 Task: Create a due date automation trigger when advanced on, 2 working days after a card is due add checklist with all checklists complete at 11:00 AM.
Action: Mouse moved to (1034, 79)
Screenshot: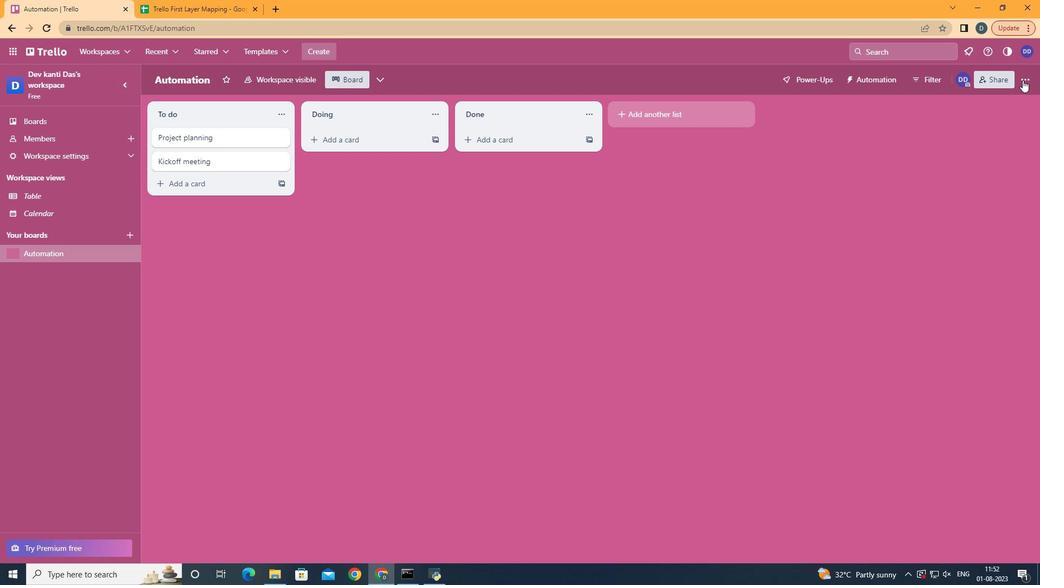 
Action: Mouse pressed left at (1034, 79)
Screenshot: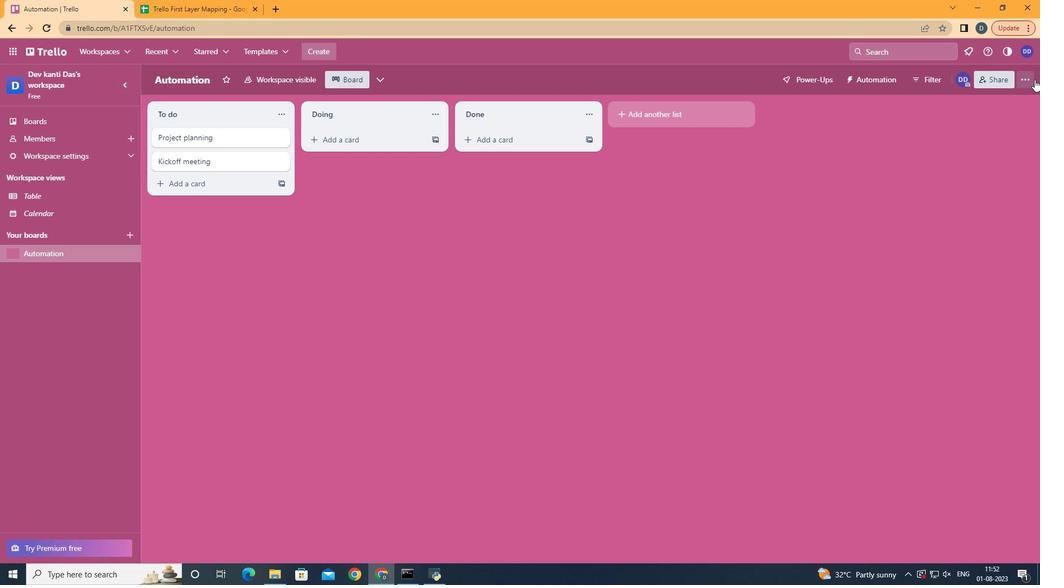 
Action: Mouse moved to (1033, 79)
Screenshot: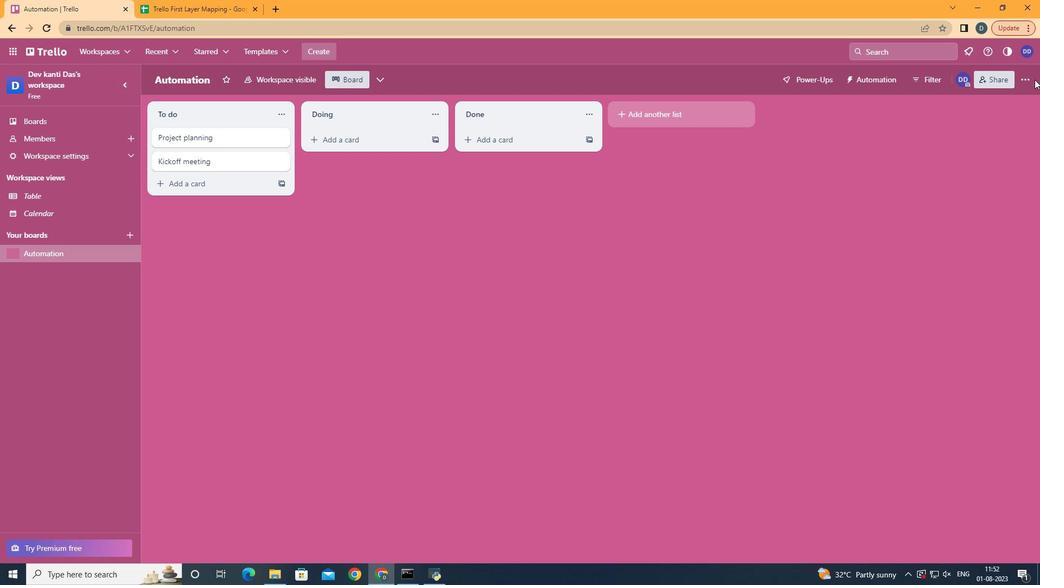 
Action: Mouse pressed left at (1033, 79)
Screenshot: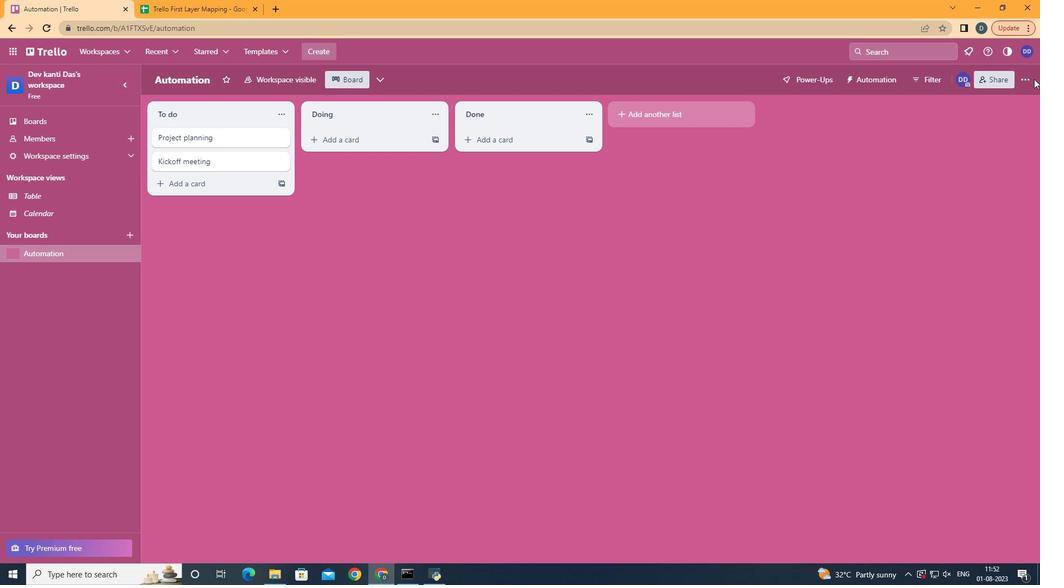 
Action: Mouse moved to (940, 235)
Screenshot: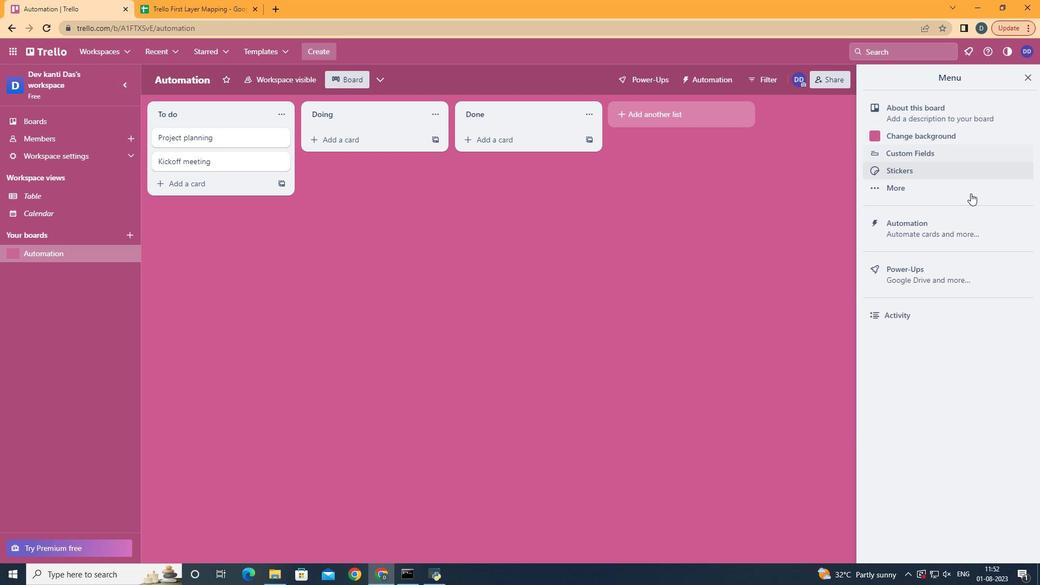 
Action: Mouse pressed left at (940, 235)
Screenshot: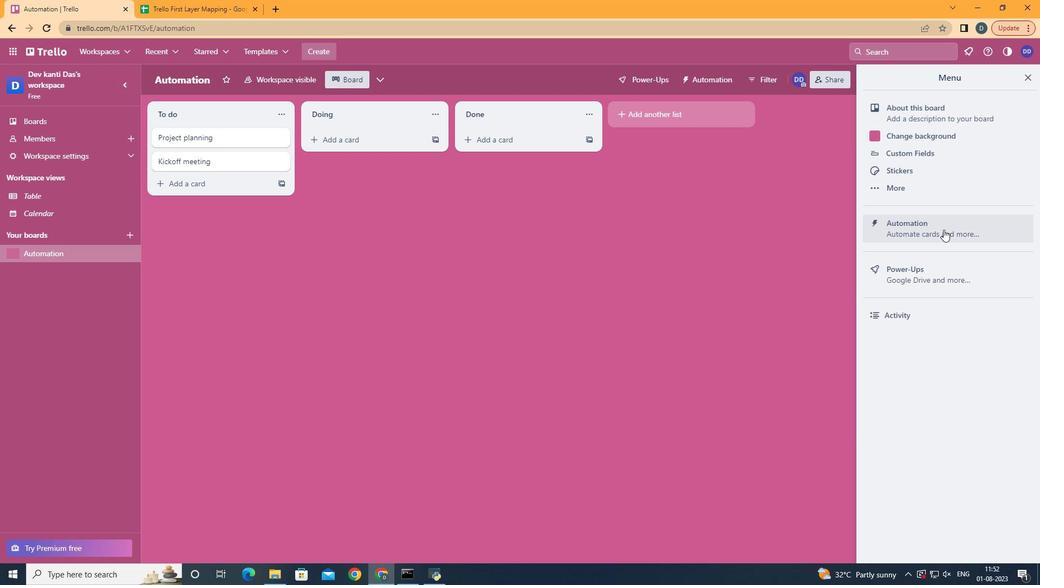 
Action: Mouse moved to (229, 223)
Screenshot: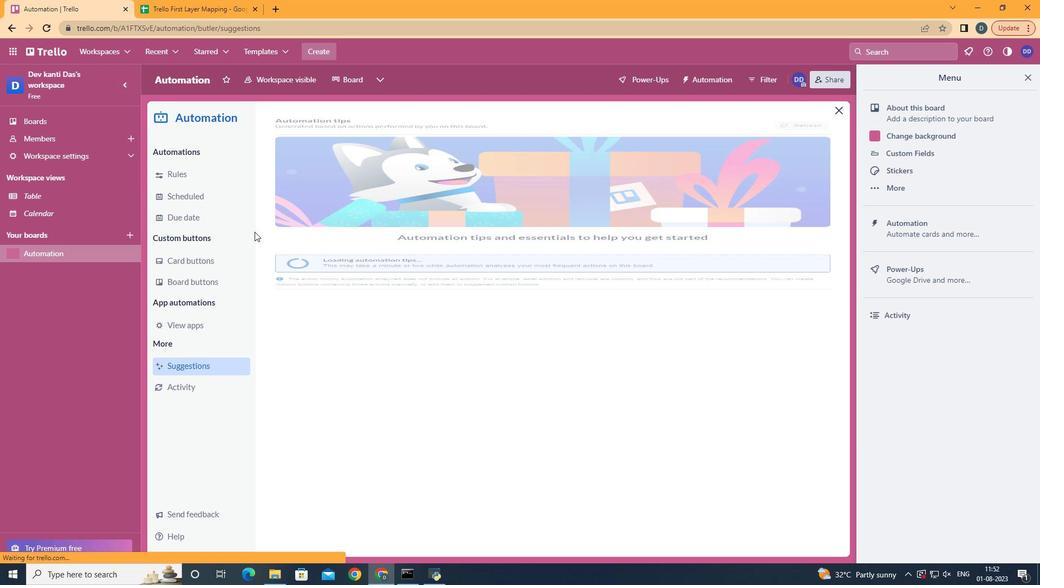 
Action: Mouse pressed left at (229, 223)
Screenshot: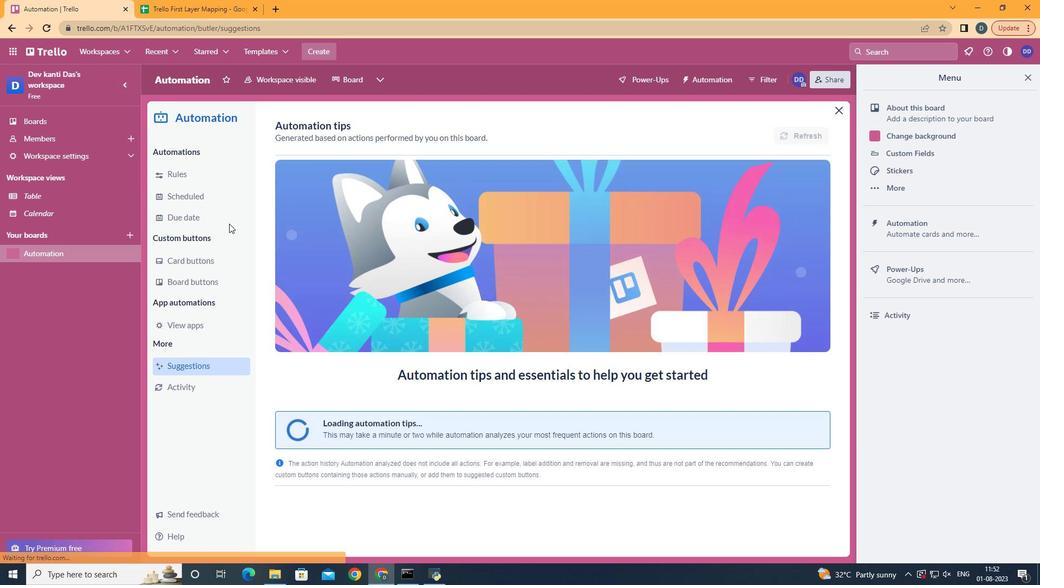 
Action: Mouse moved to (774, 124)
Screenshot: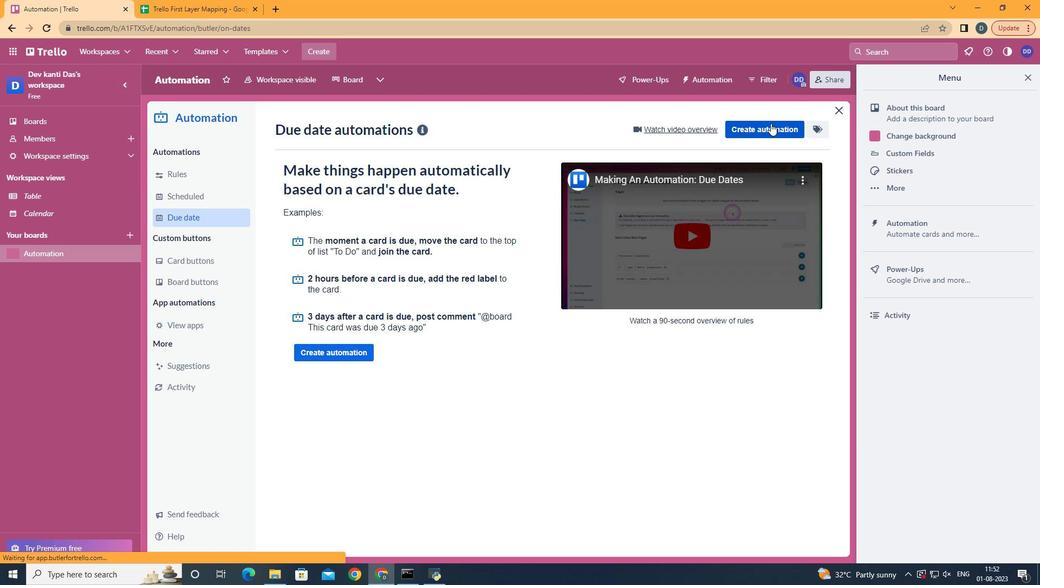 
Action: Mouse pressed left at (774, 124)
Screenshot: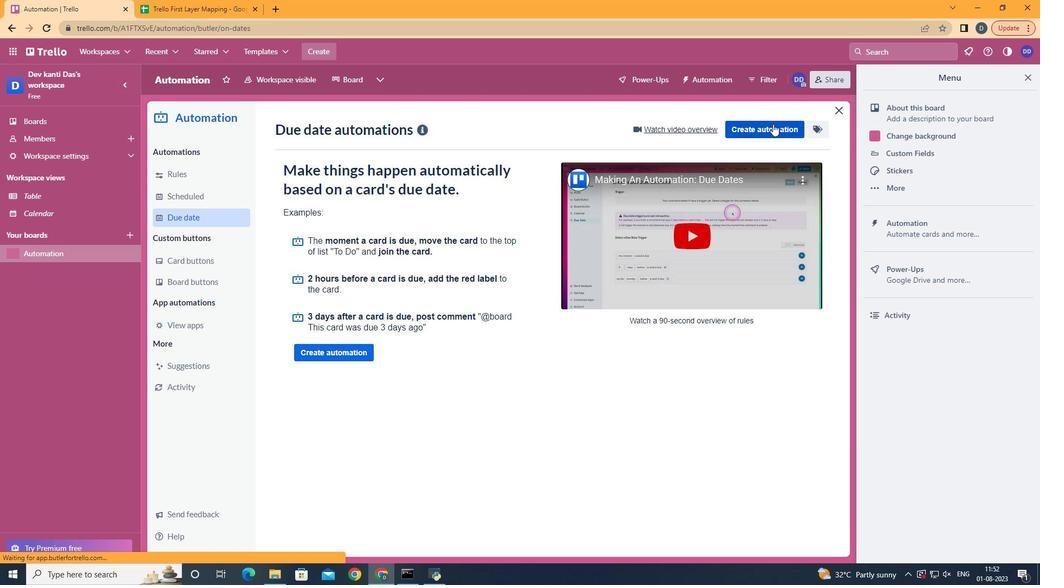 
Action: Mouse moved to (559, 224)
Screenshot: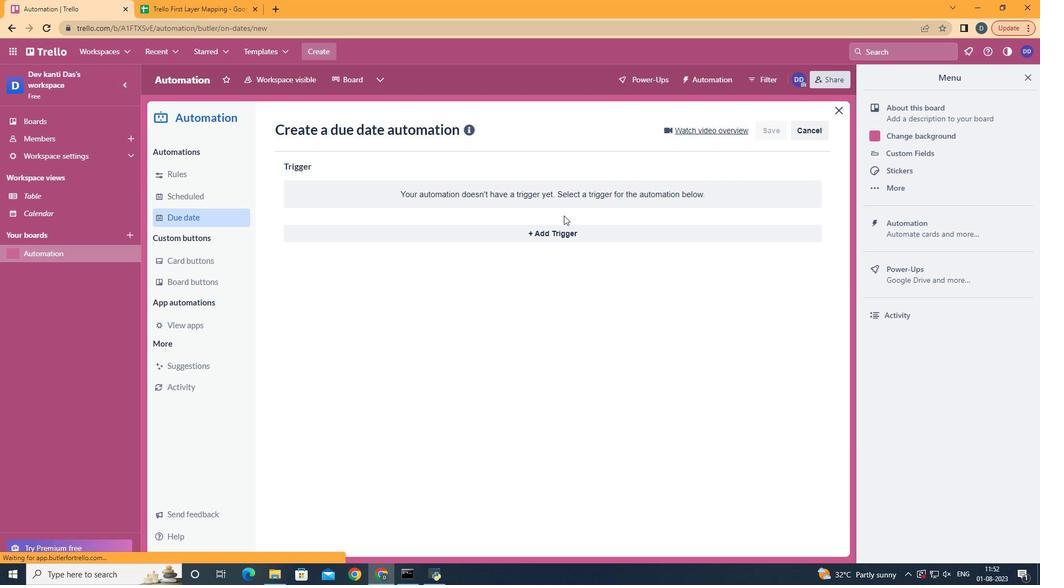 
Action: Mouse pressed left at (559, 224)
Screenshot: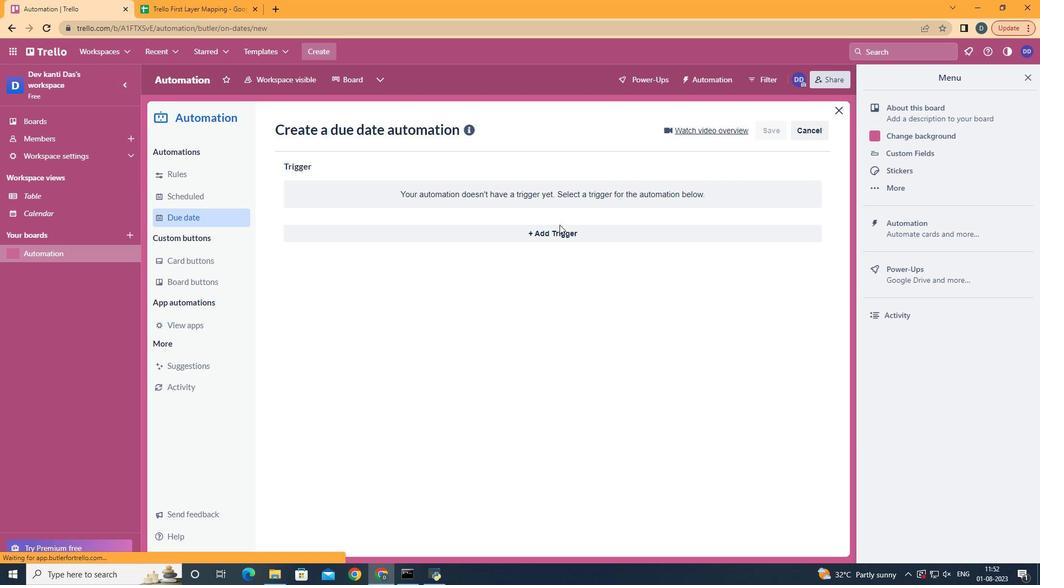 
Action: Mouse moved to (560, 227)
Screenshot: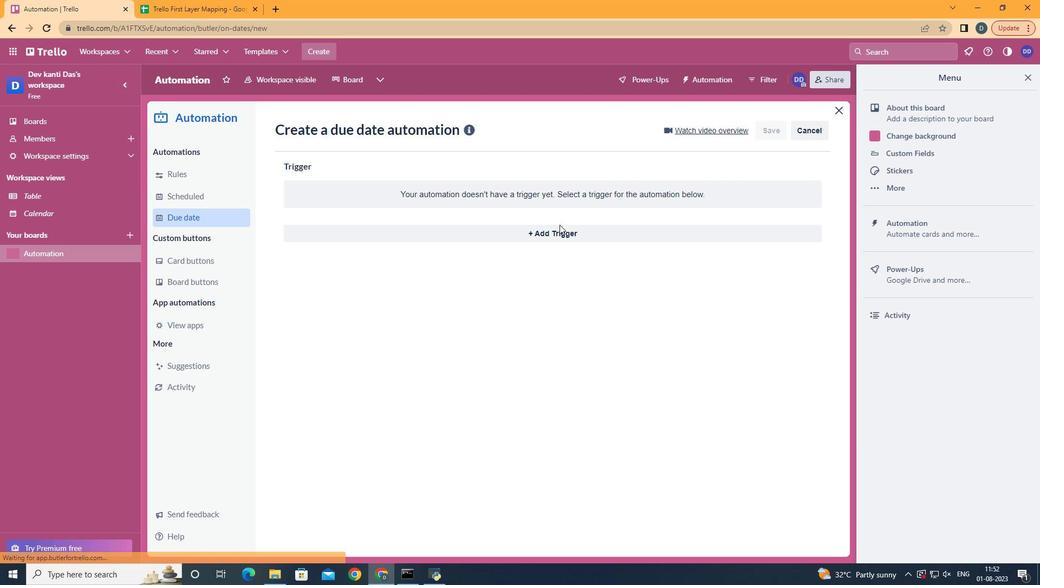 
Action: Mouse pressed left at (560, 227)
Screenshot: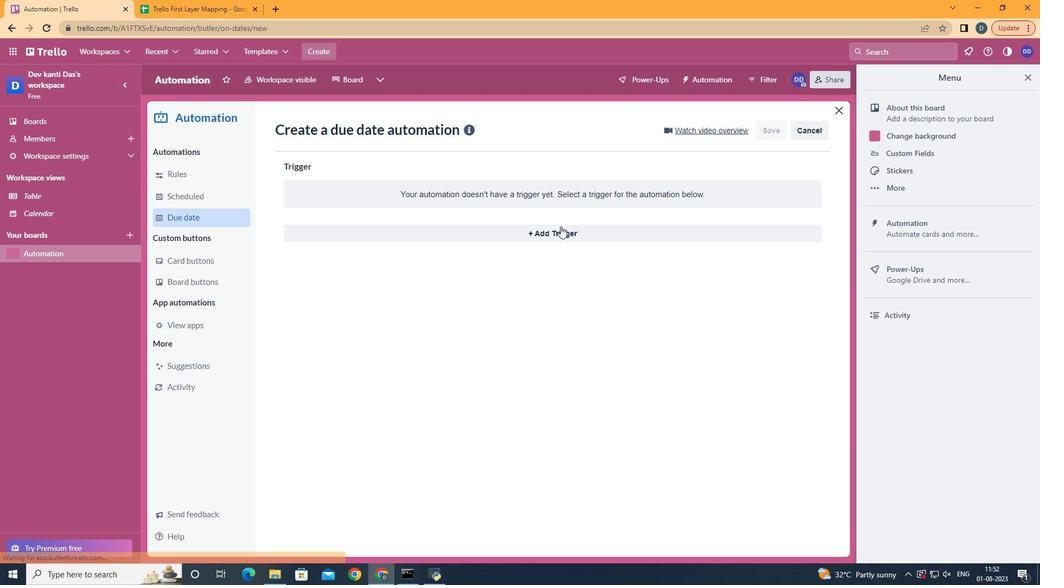 
Action: Mouse moved to (357, 436)
Screenshot: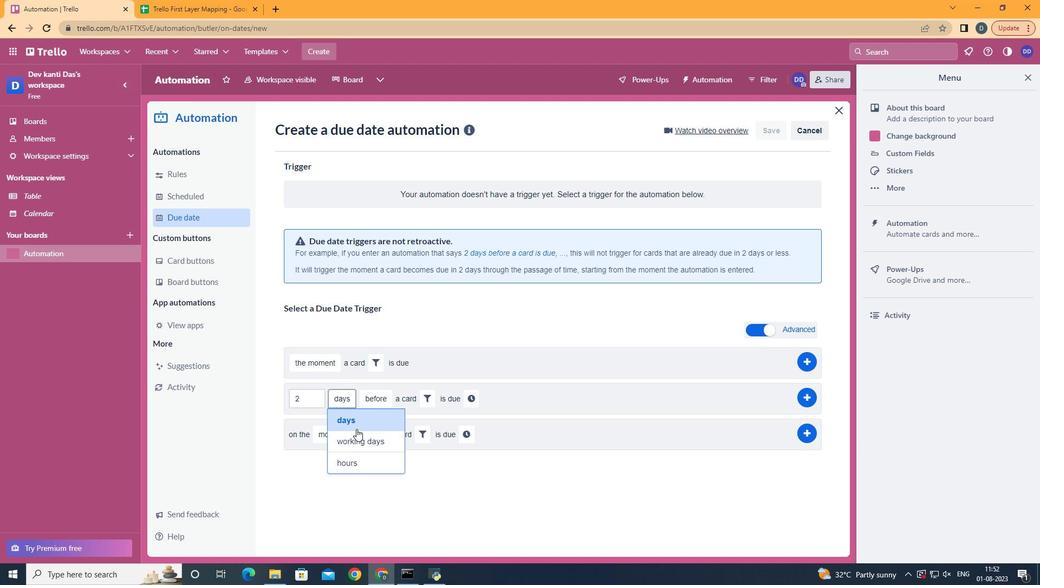 
Action: Mouse pressed left at (357, 436)
Screenshot: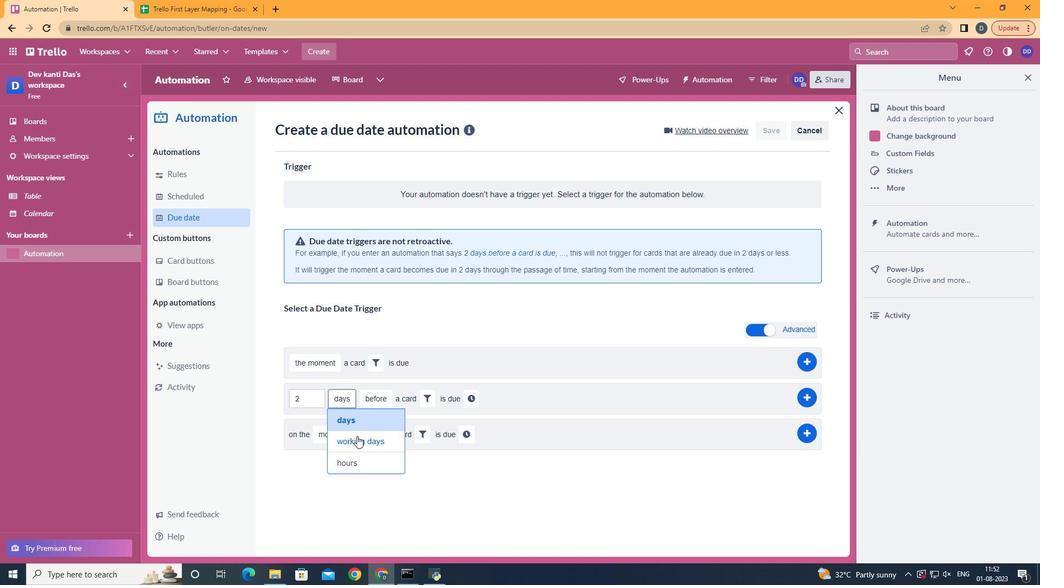 
Action: Mouse moved to (403, 444)
Screenshot: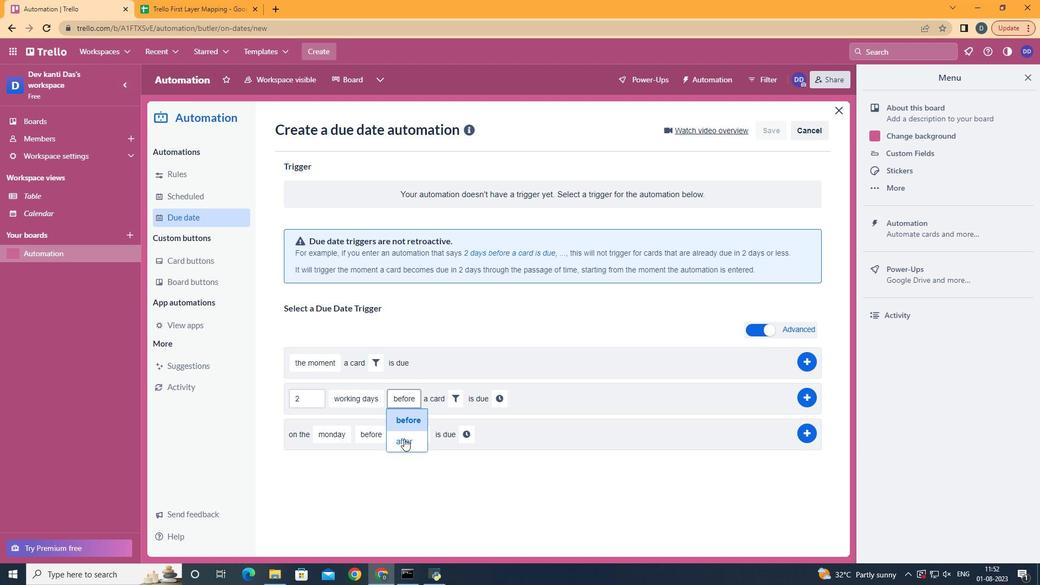 
Action: Mouse pressed left at (403, 444)
Screenshot: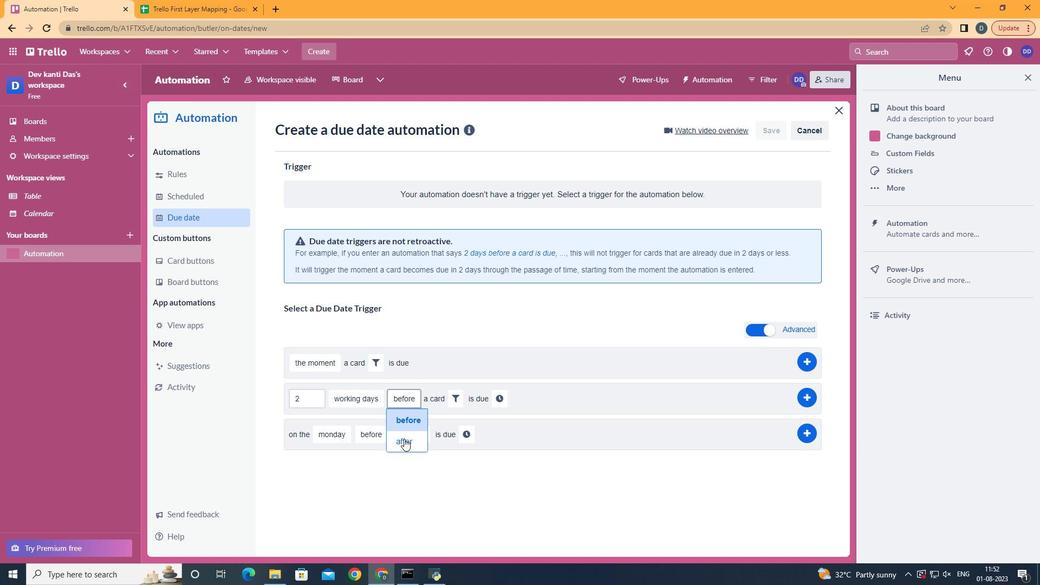 
Action: Mouse moved to (447, 389)
Screenshot: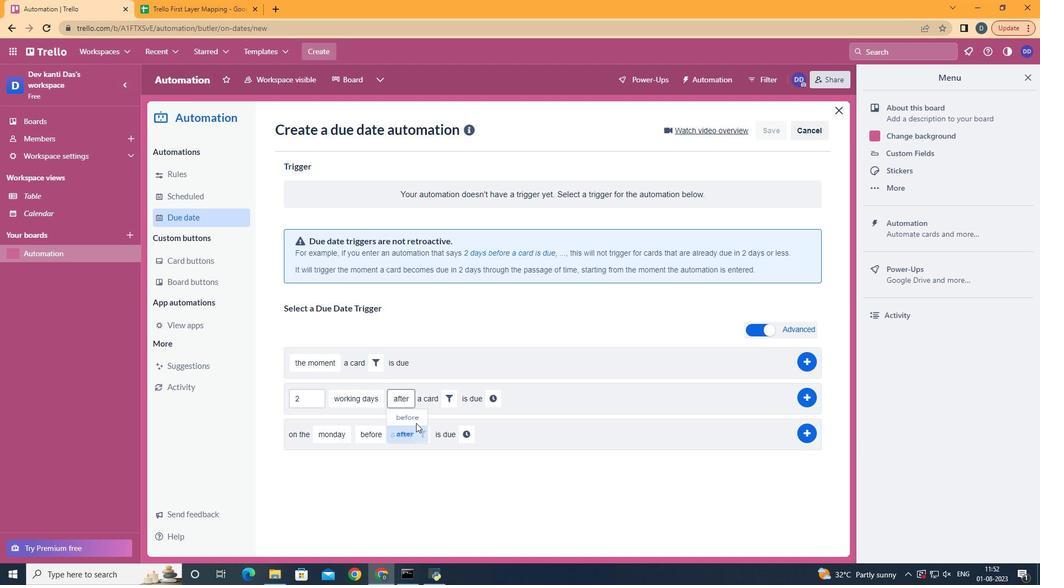 
Action: Mouse pressed left at (447, 389)
Screenshot: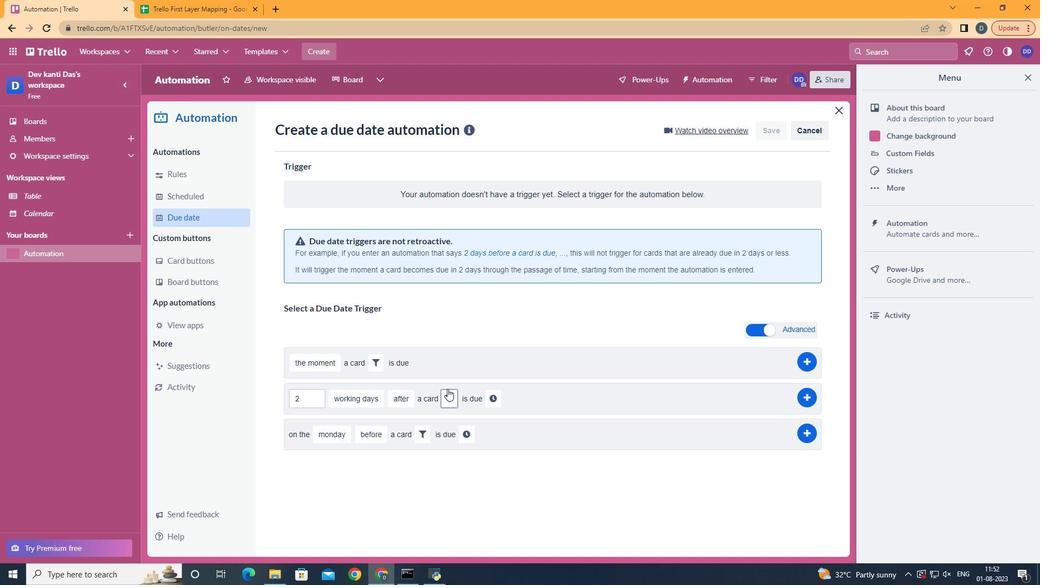 
Action: Mouse moved to (548, 439)
Screenshot: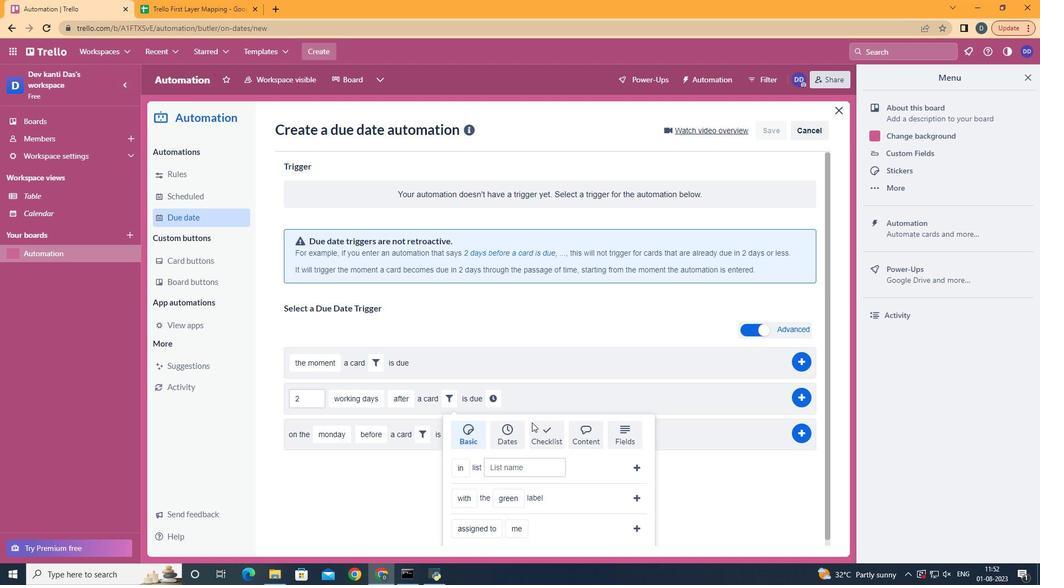 
Action: Mouse pressed left at (548, 439)
Screenshot: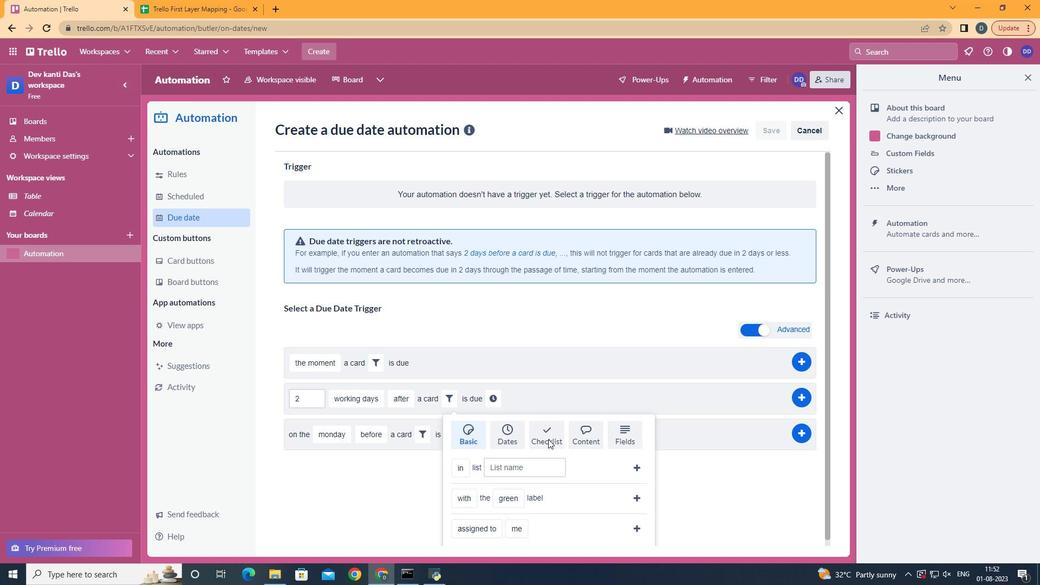 
Action: Mouse moved to (556, 357)
Screenshot: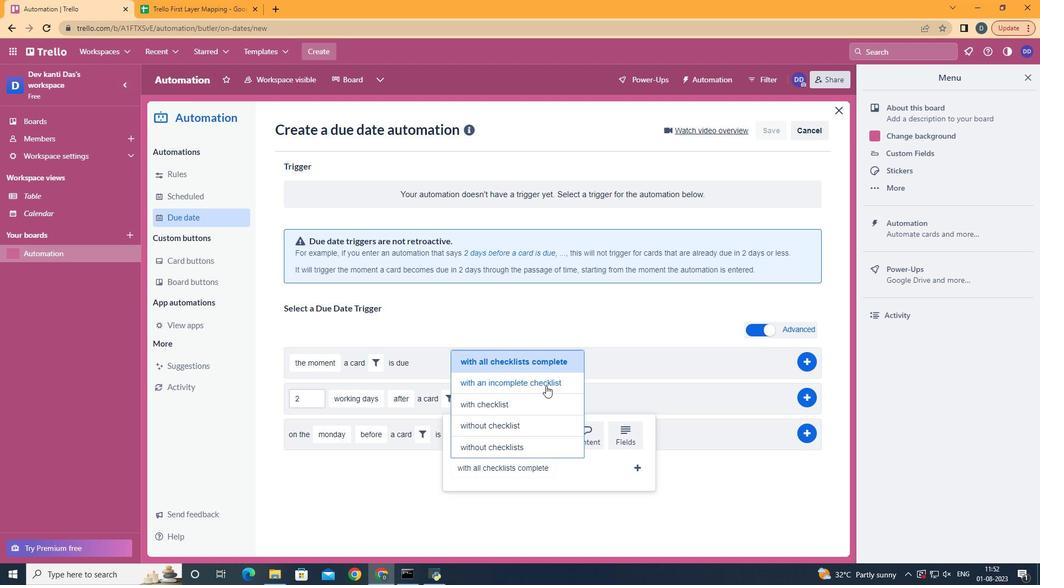 
Action: Mouse pressed left at (556, 357)
Screenshot: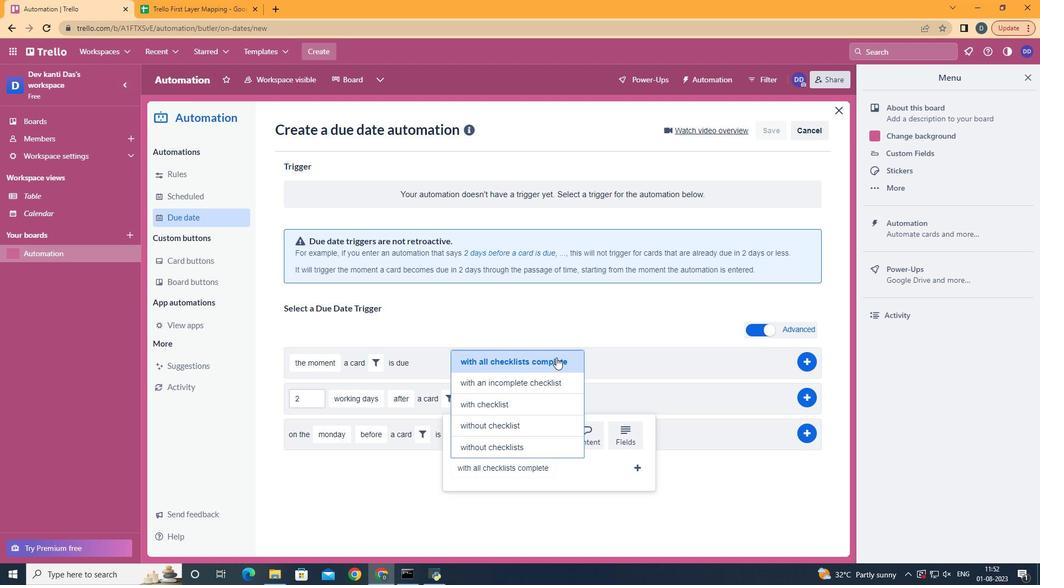 
Action: Mouse moved to (631, 470)
Screenshot: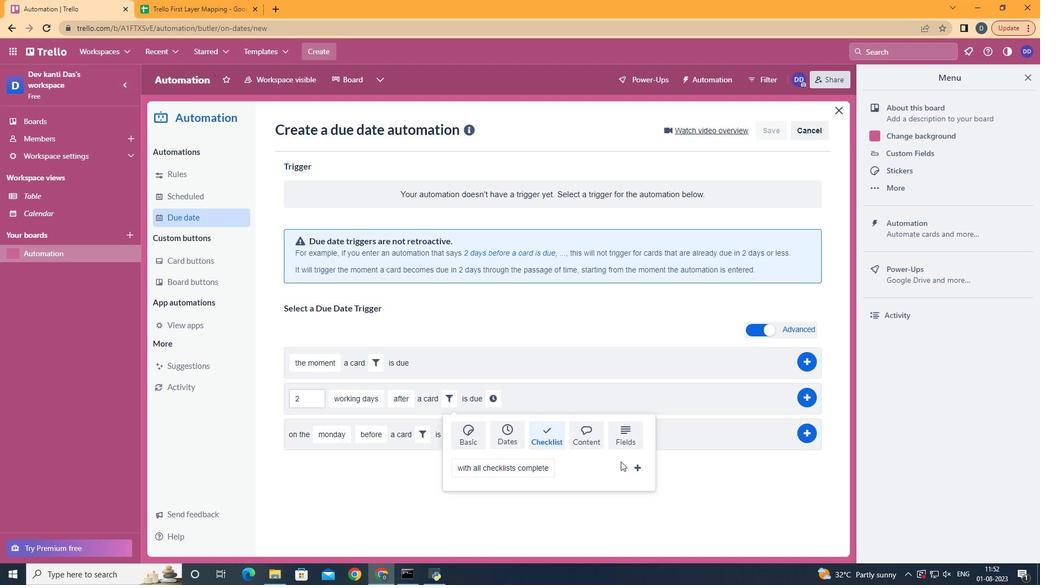 
Action: Mouse pressed left at (631, 470)
Screenshot: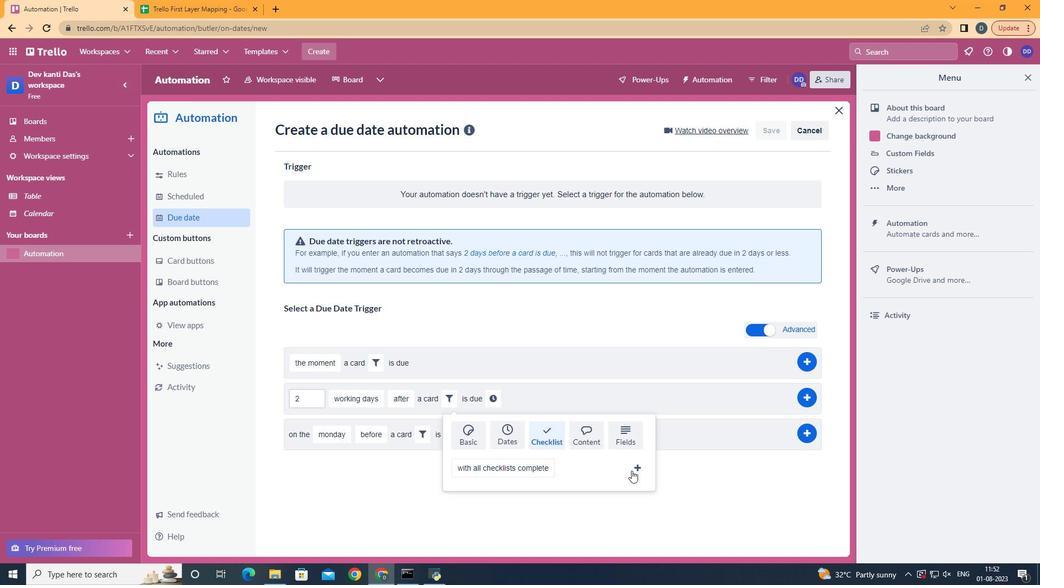 
Action: Mouse moved to (611, 398)
Screenshot: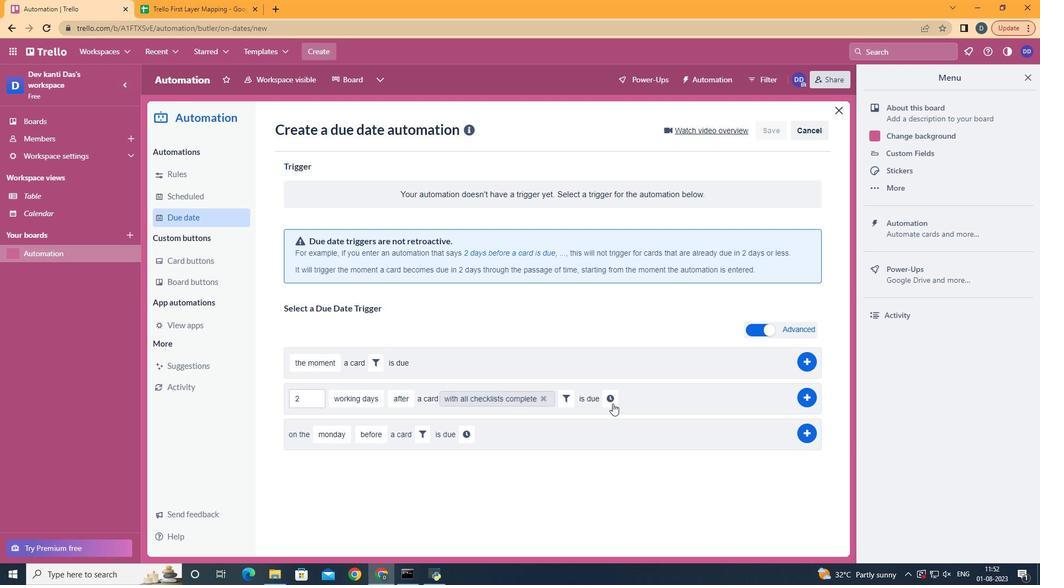 
Action: Mouse pressed left at (611, 398)
Screenshot: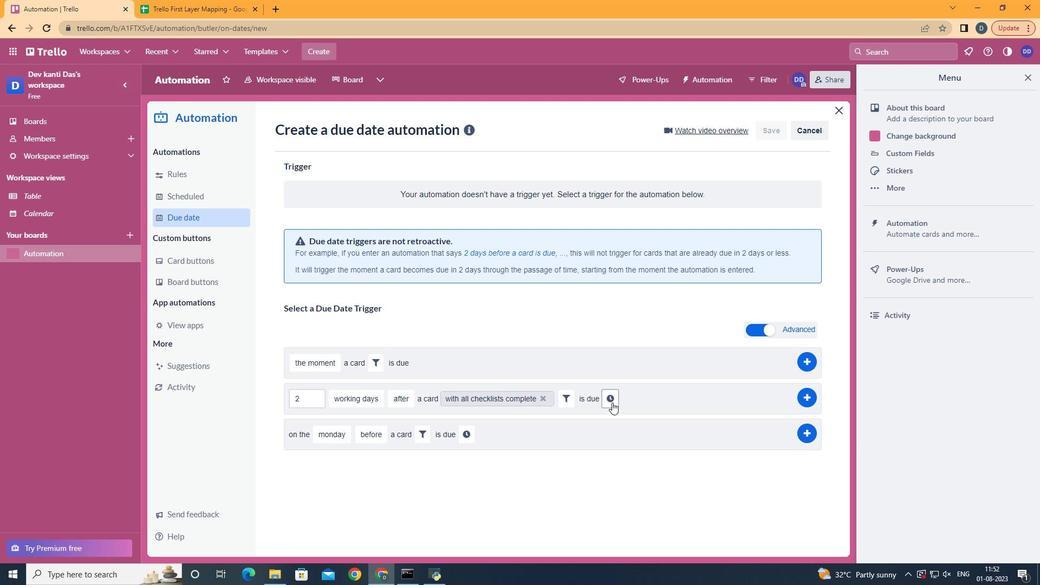 
Action: Mouse moved to (675, 401)
Screenshot: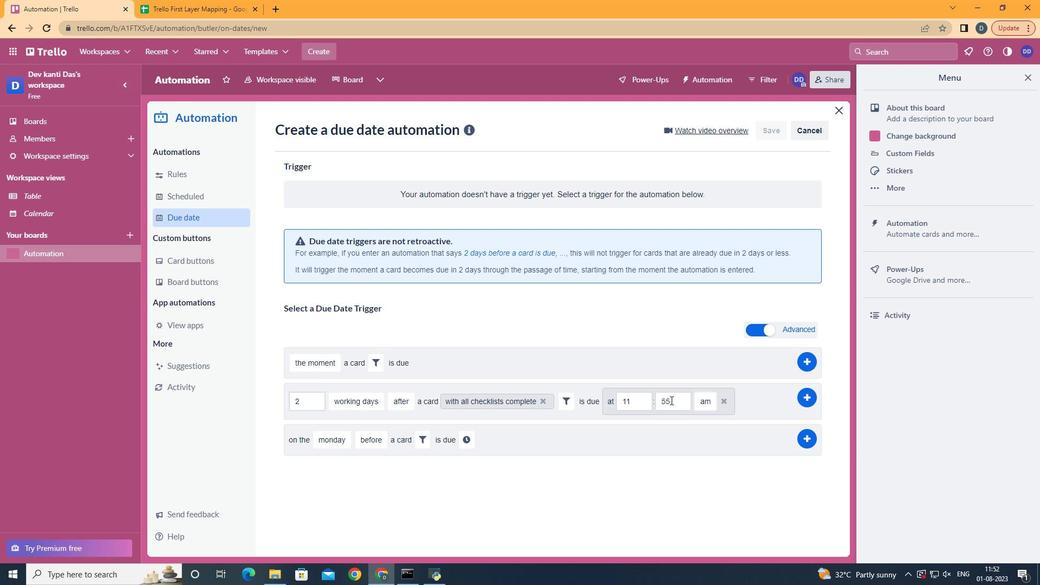 
Action: Mouse pressed left at (675, 401)
Screenshot: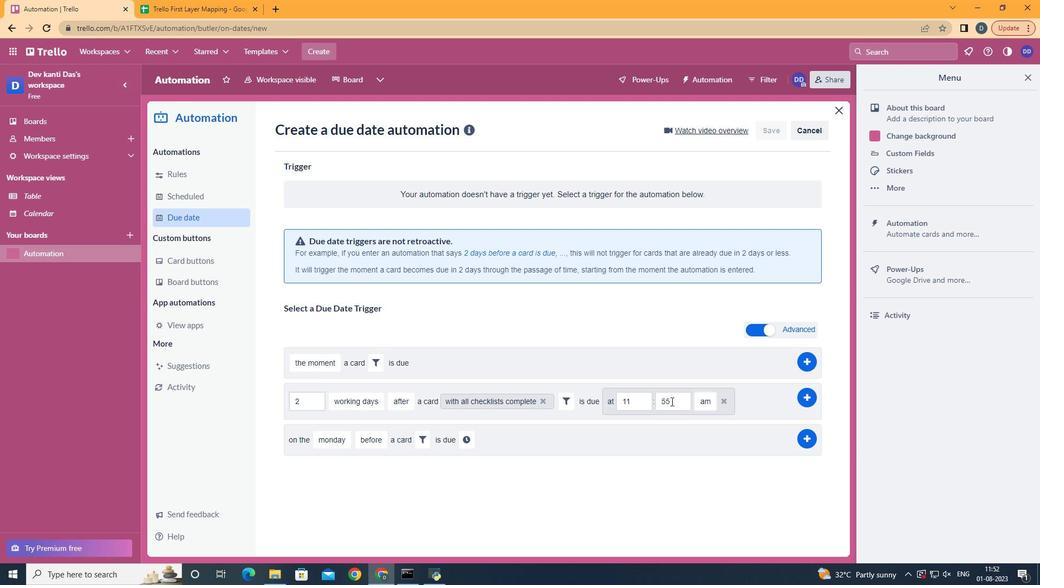
Action: Key pressed <Key.backspace><Key.backspace>00
Screenshot: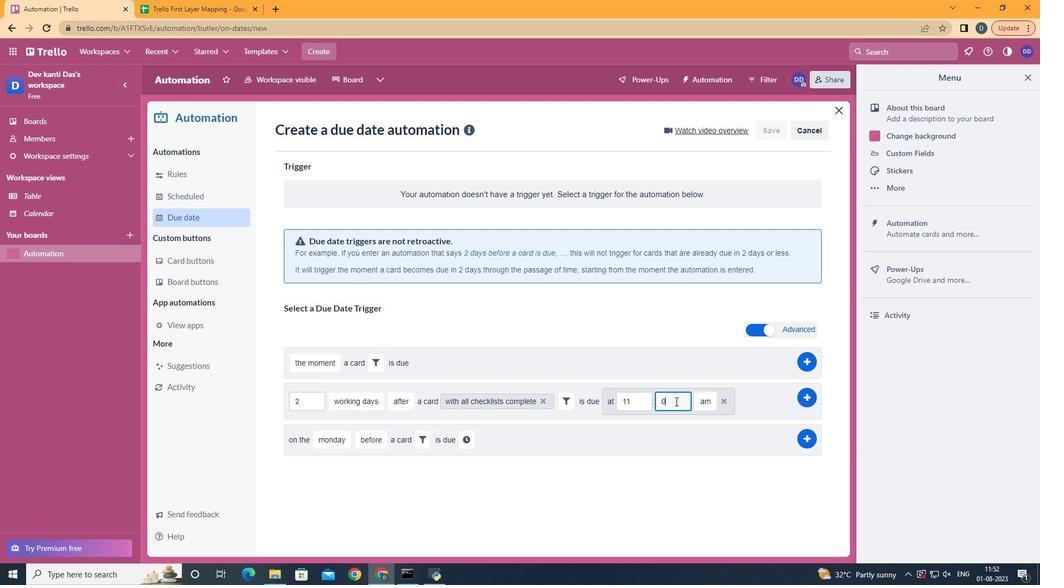 
Action: Mouse moved to (810, 399)
Screenshot: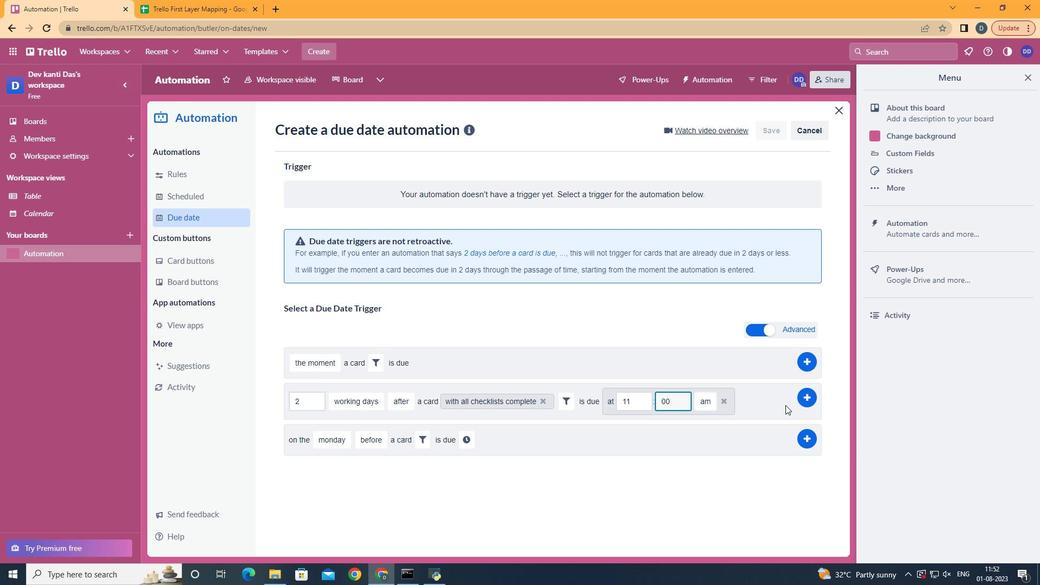 
Action: Mouse pressed left at (810, 399)
Screenshot: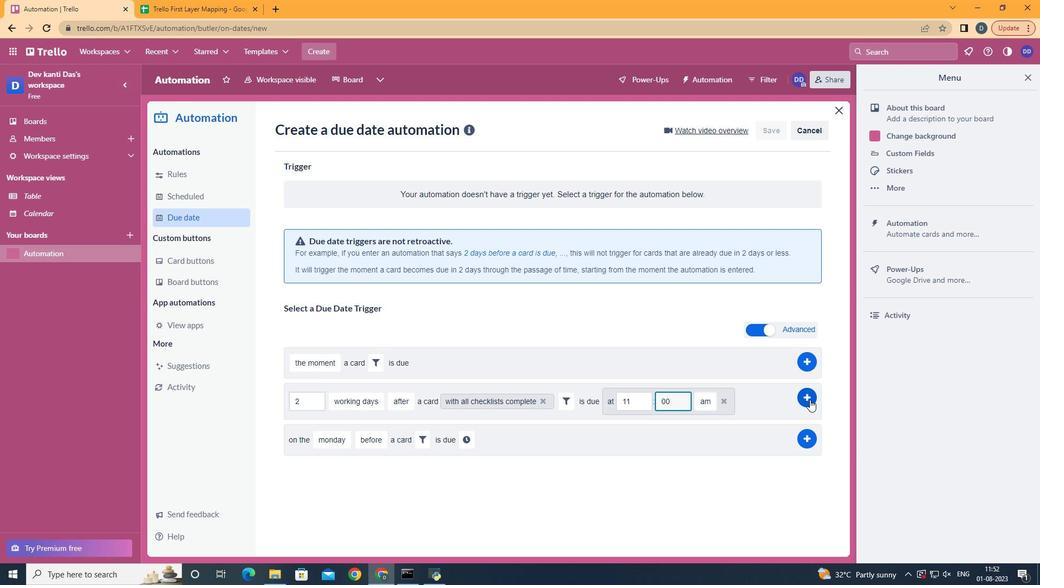 
Action: Mouse moved to (542, 209)
Screenshot: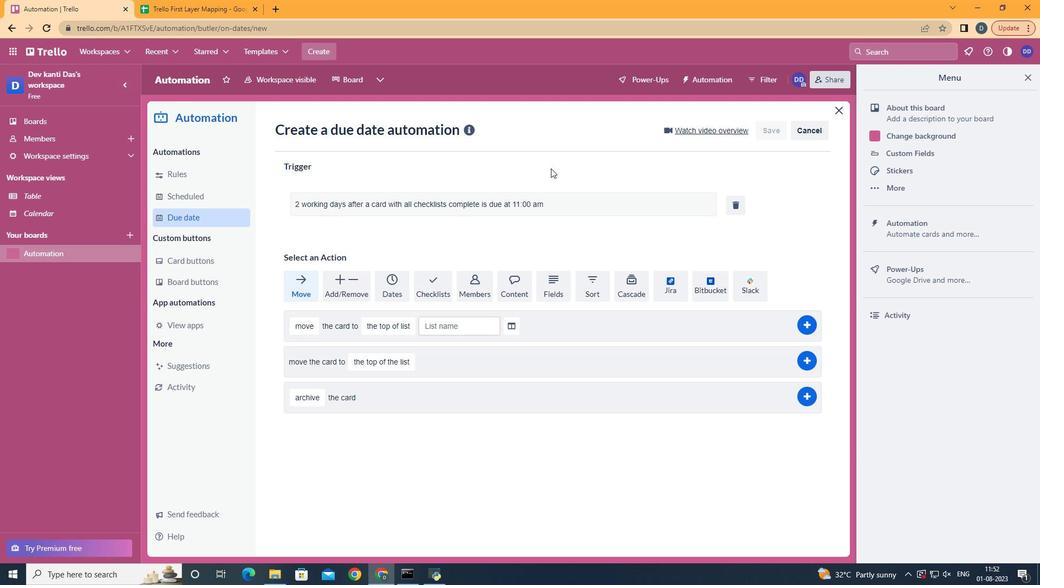 
